 Task: In the  document diagram.html. Insert footer and write 'ww.ramsons.com'. Find the word using Dictionary 'Gift' Use the tool word Count and display word count while typing
Action: Mouse moved to (278, 489)
Screenshot: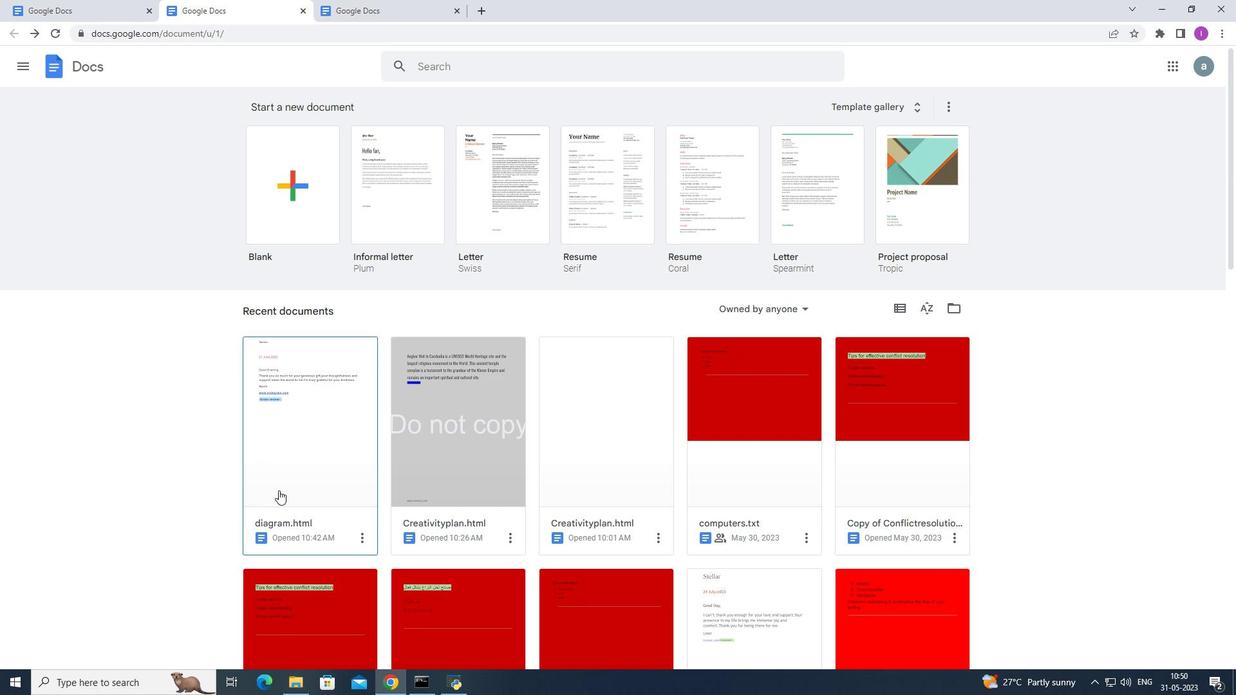 
Action: Mouse pressed left at (278, 489)
Screenshot: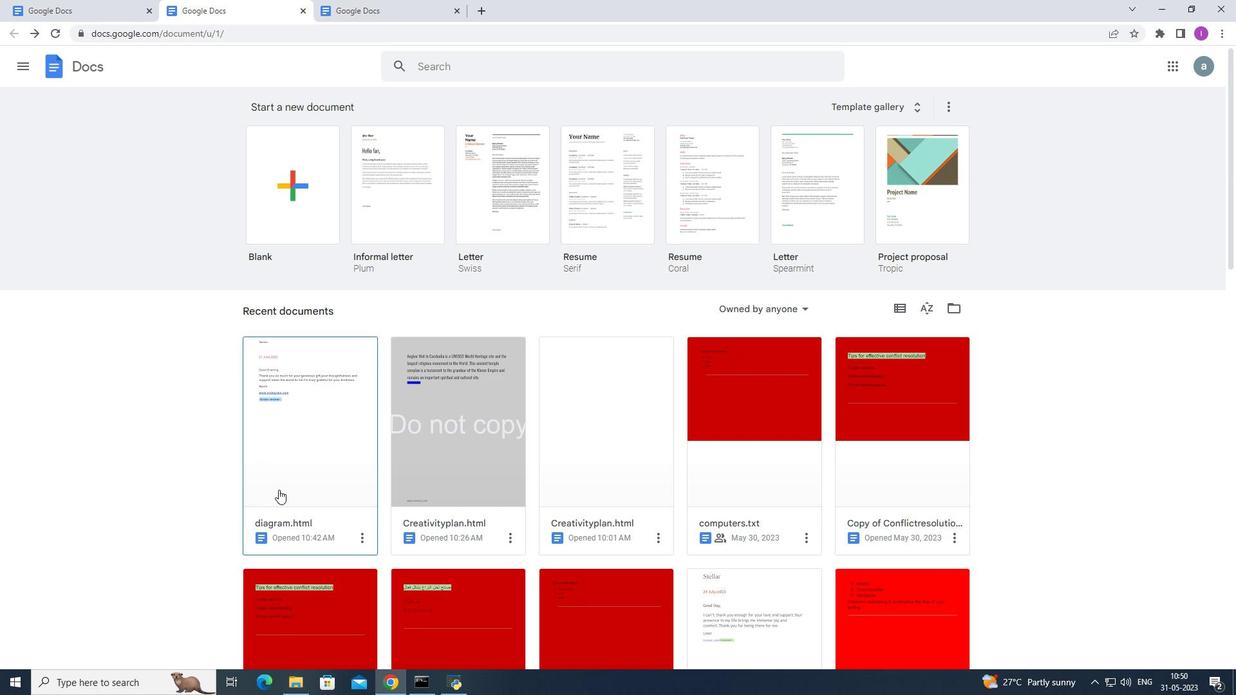 
Action: Mouse moved to (128, 74)
Screenshot: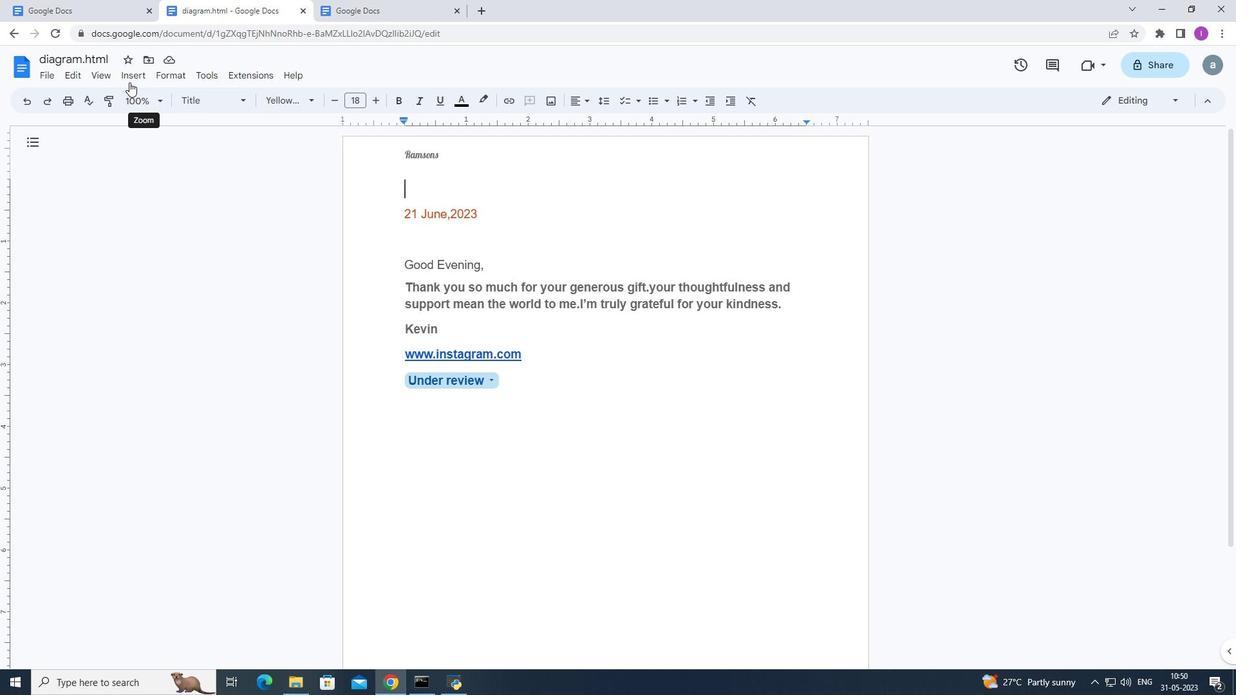 
Action: Mouse pressed left at (128, 74)
Screenshot: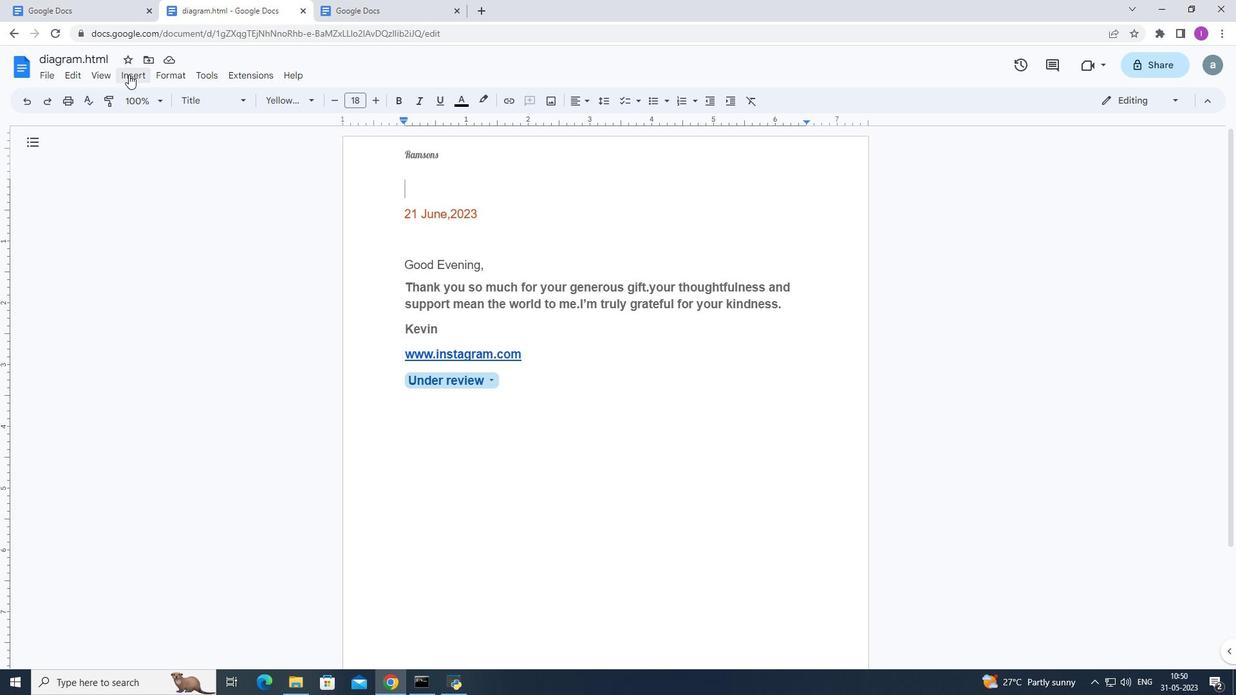 
Action: Mouse moved to (356, 422)
Screenshot: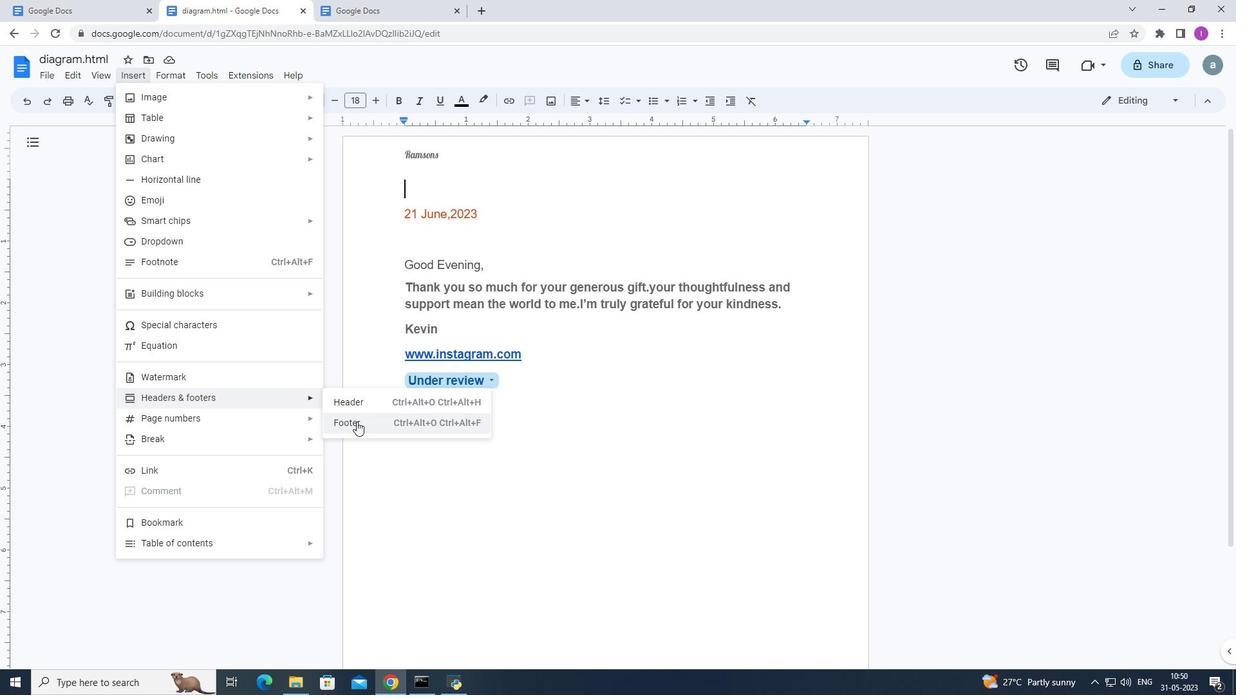 
Action: Mouse pressed left at (356, 422)
Screenshot: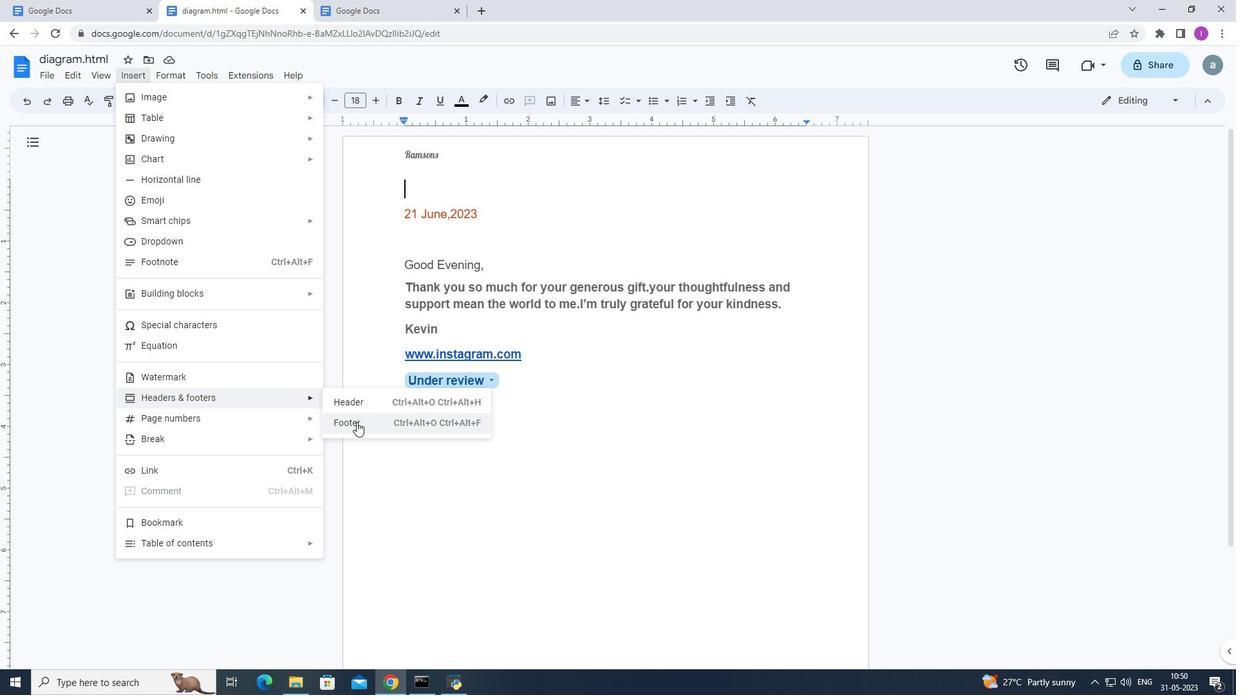 
Action: Mouse moved to (392, 639)
Screenshot: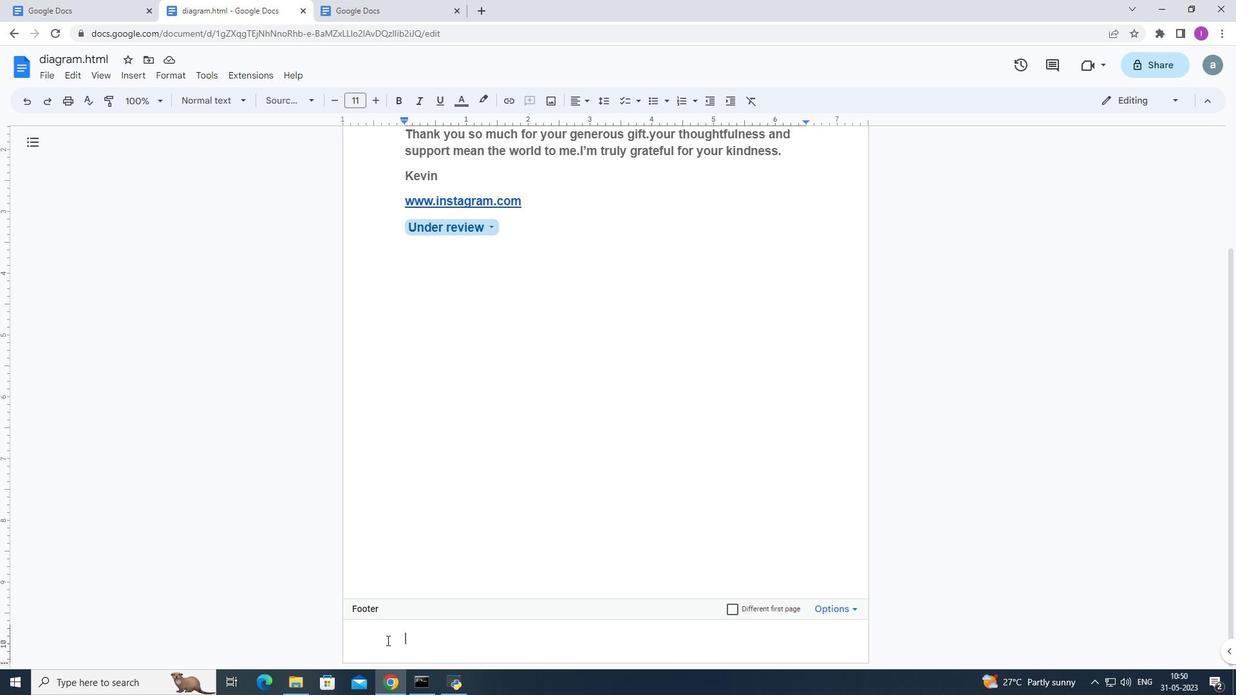 
Action: Key pressed www.ramsi<Key.backspace>ons.com
Screenshot: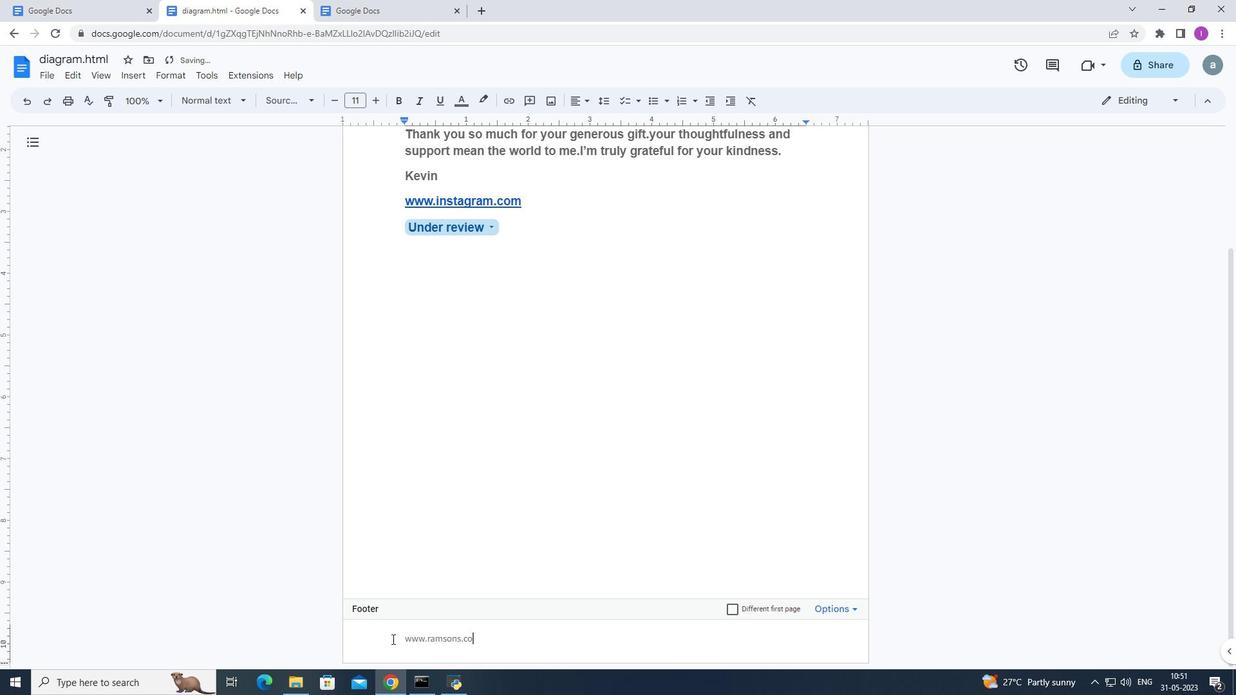 
Action: Mouse moved to (549, 656)
Screenshot: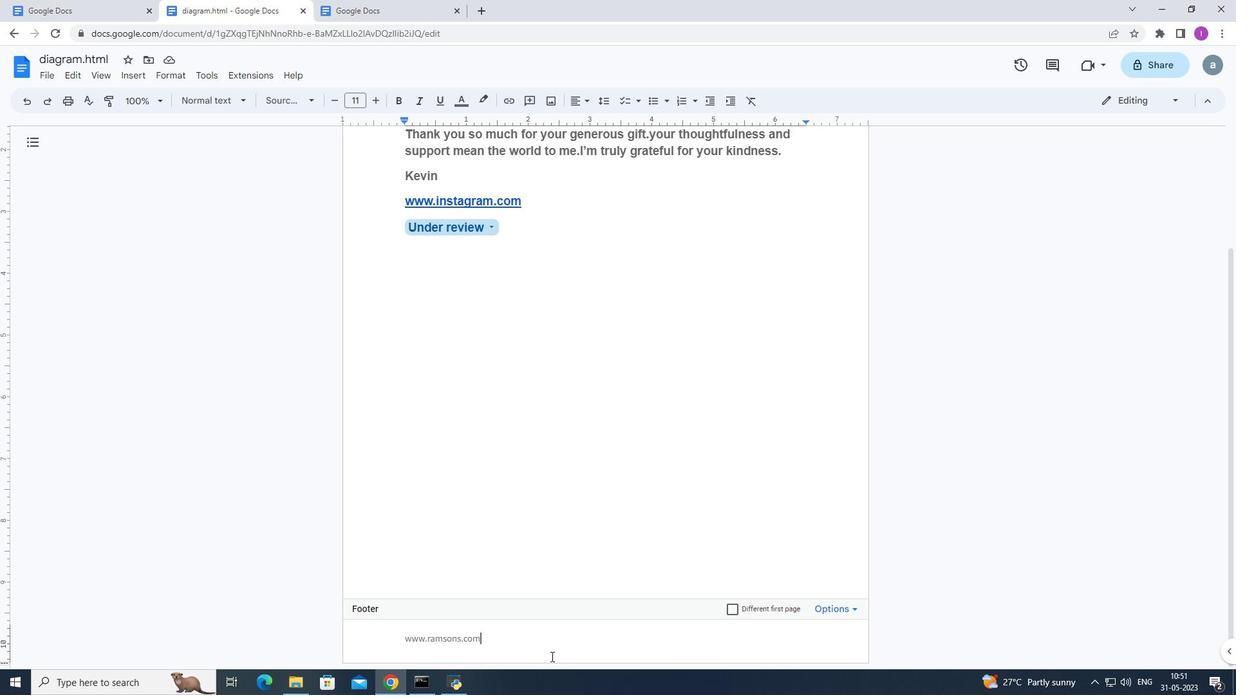 
Action: Mouse pressed left at (549, 656)
Screenshot: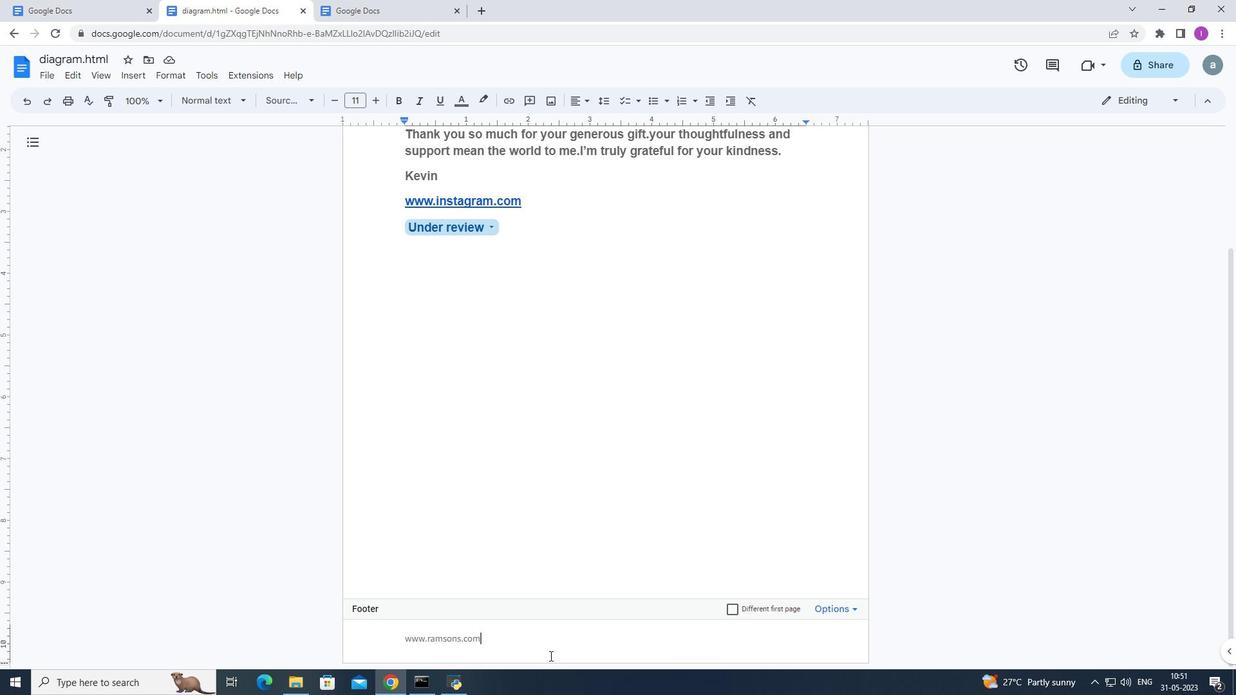 
Action: Mouse moved to (546, 648)
Screenshot: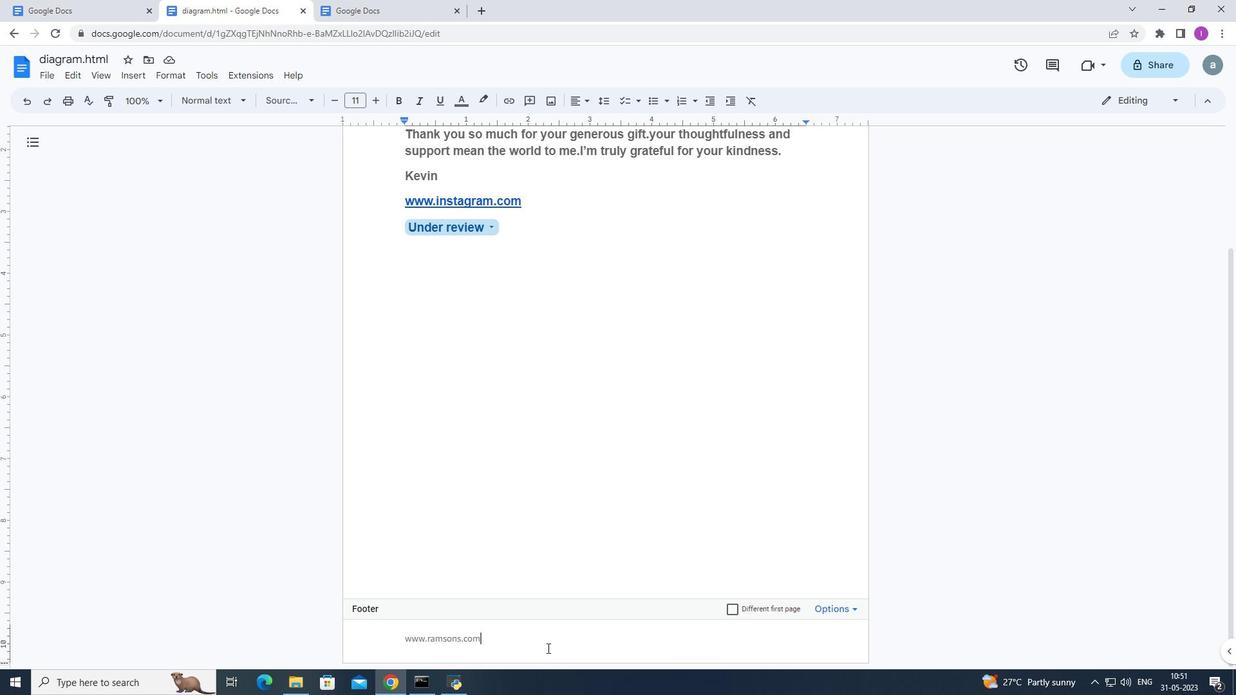 
Action: Key pressed <Key.enter>
Screenshot: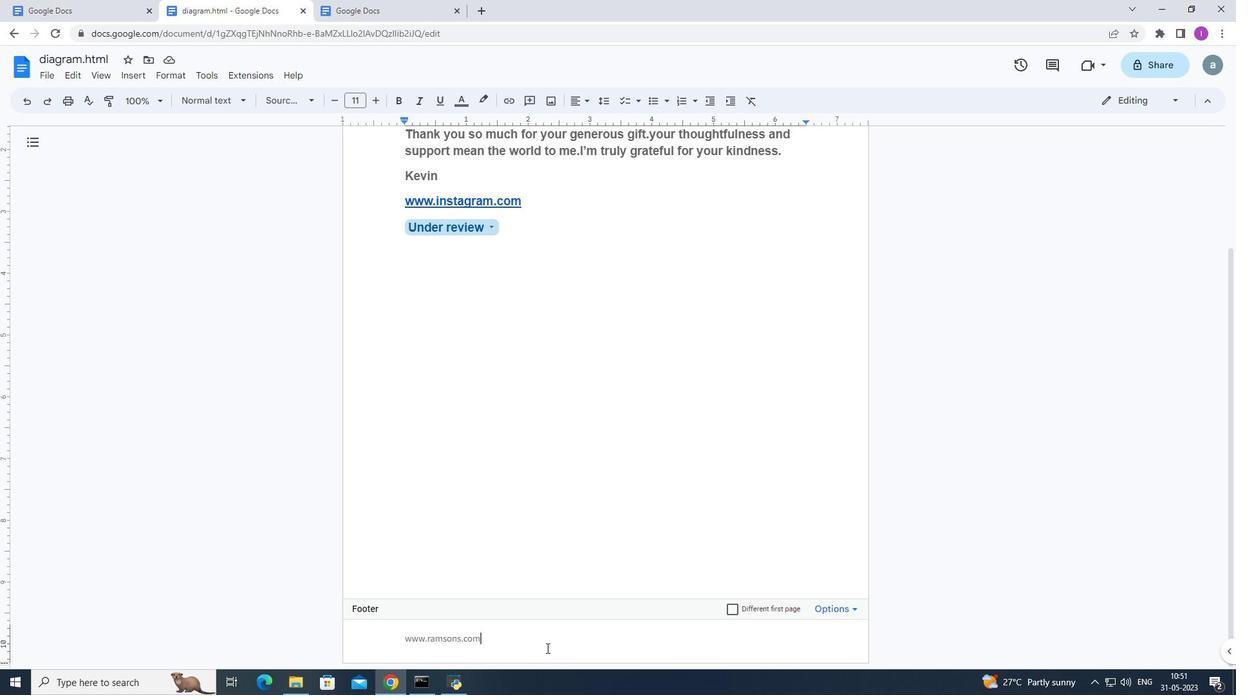 
Action: Mouse moved to (675, 383)
Screenshot: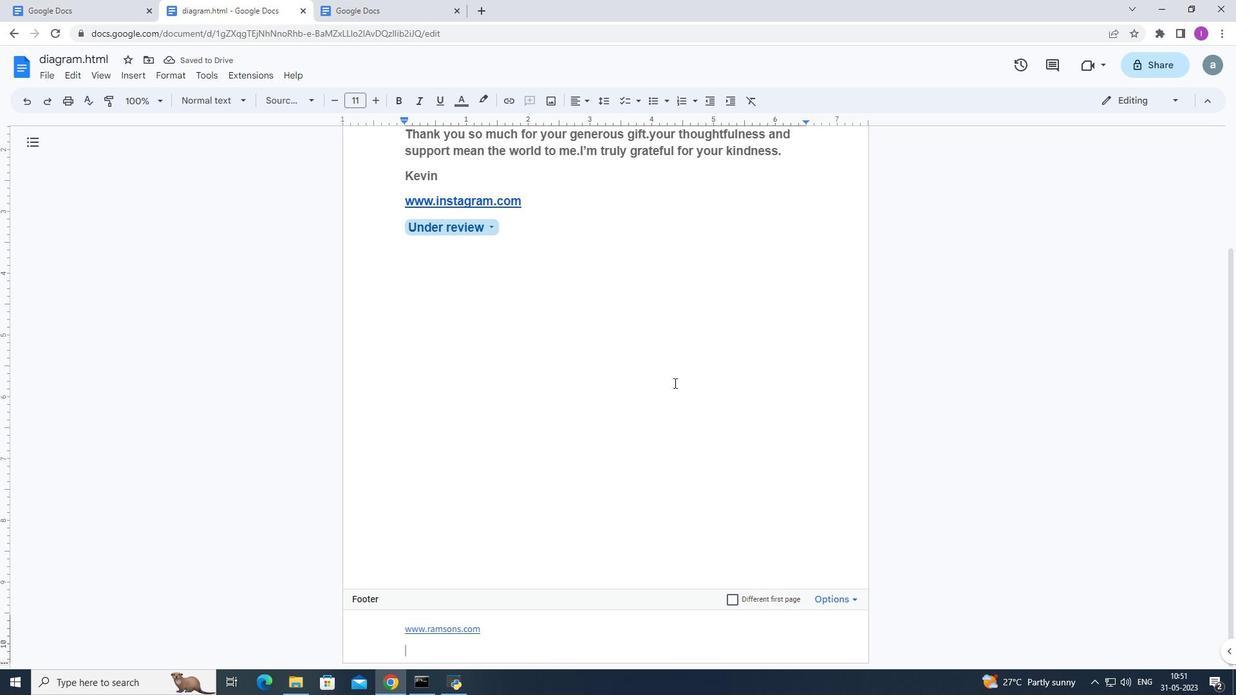 
Action: Mouse scrolled (675, 383) with delta (0, 0)
Screenshot: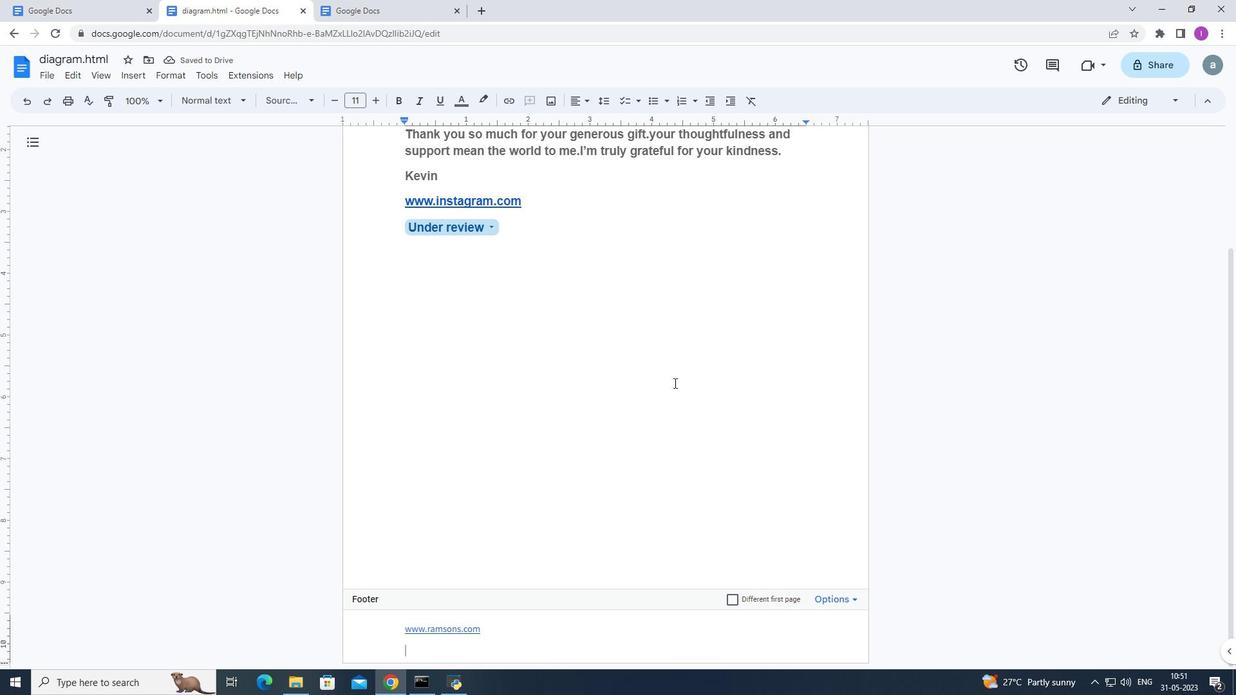 
Action: Mouse scrolled (675, 383) with delta (0, 0)
Screenshot: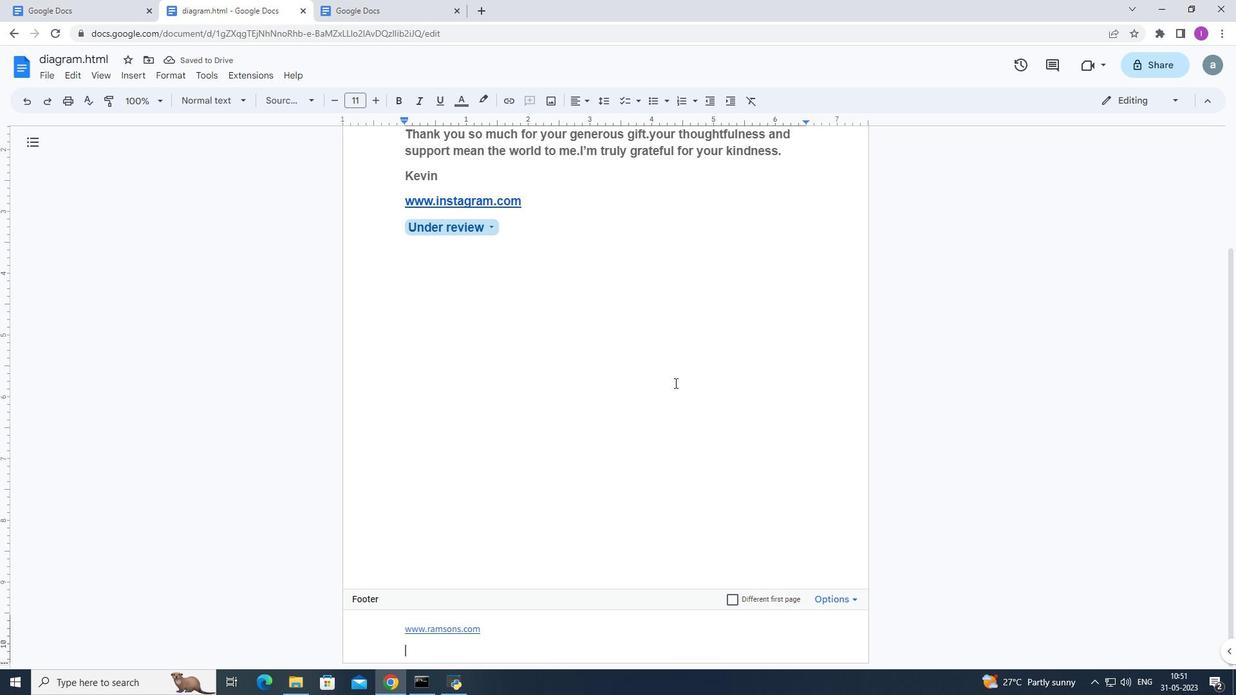 
Action: Mouse moved to (647, 261)
Screenshot: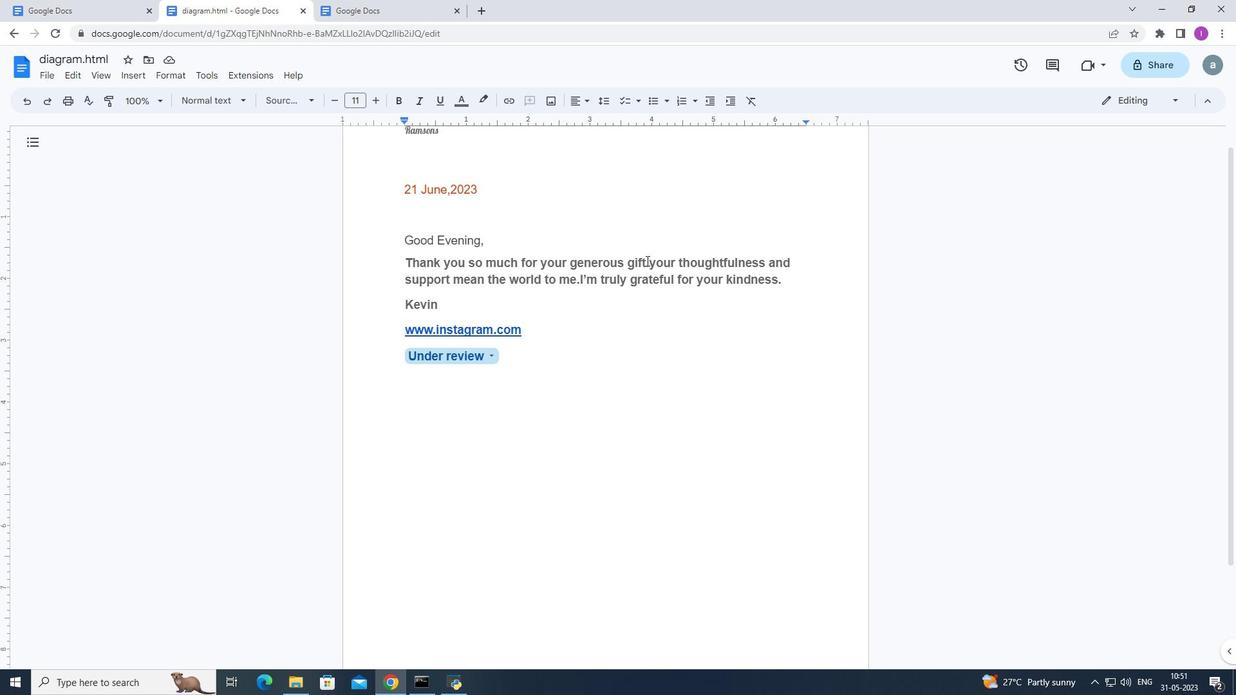 
Action: Mouse pressed left at (647, 261)
Screenshot: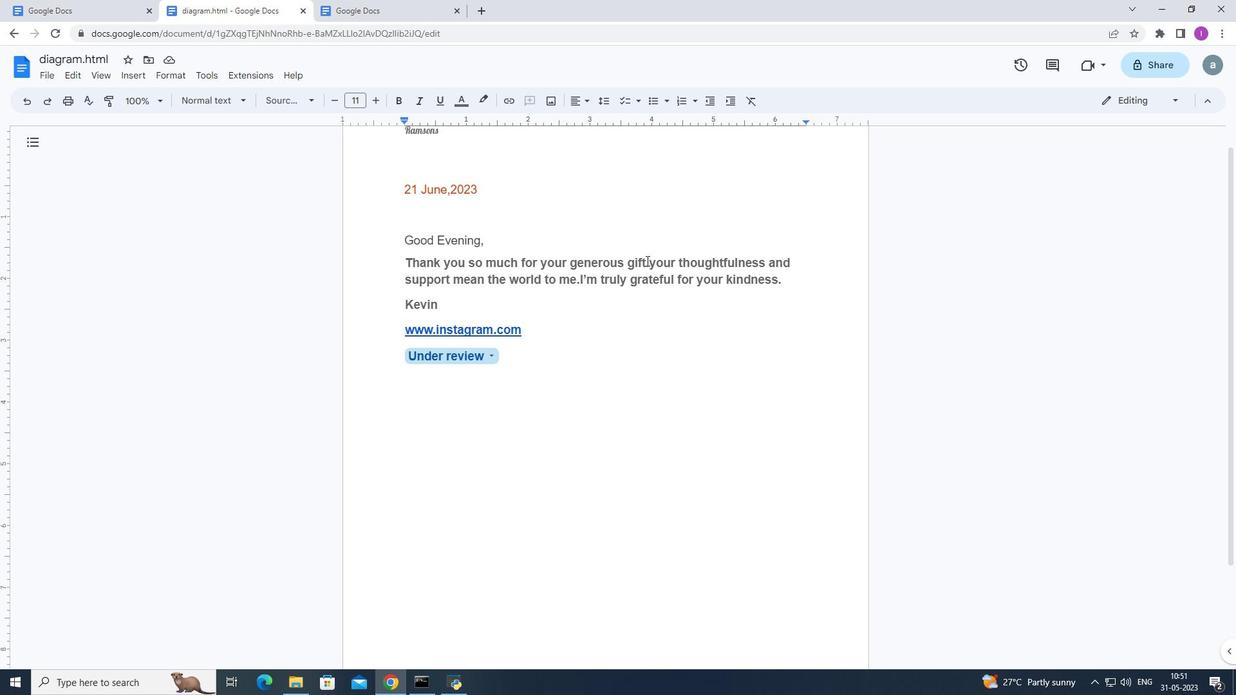 
Action: Mouse moved to (696, 222)
Screenshot: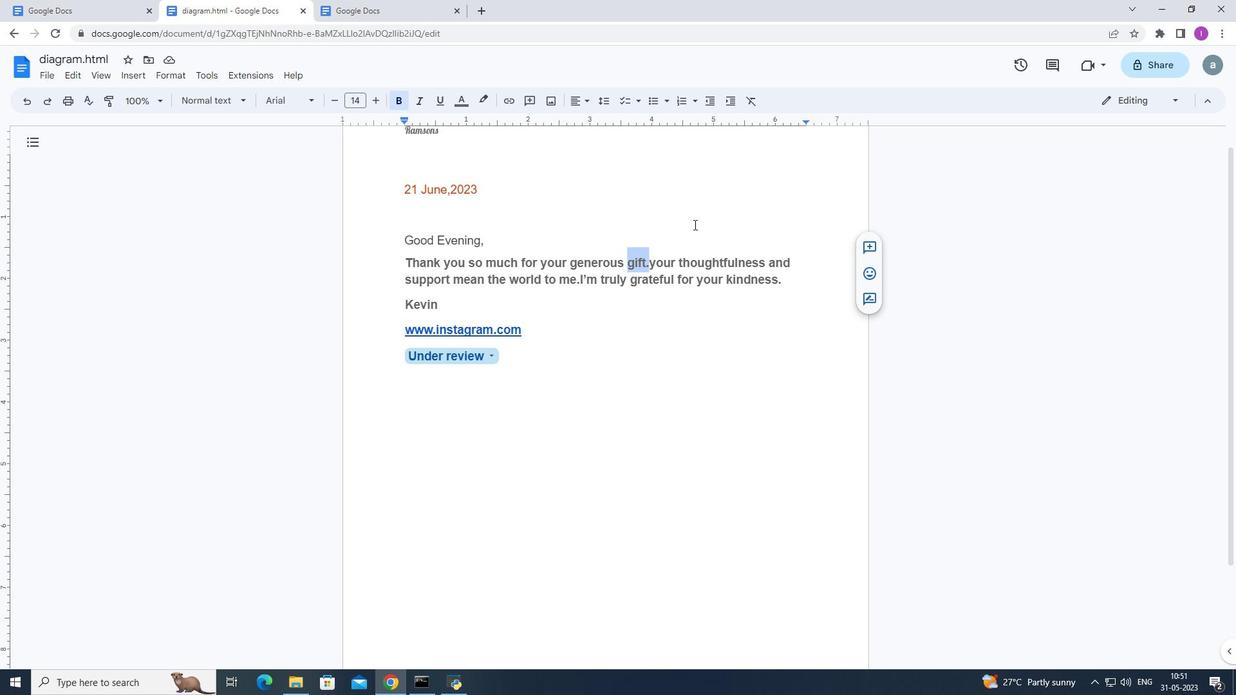 
Action: Mouse pressed left at (696, 222)
Screenshot: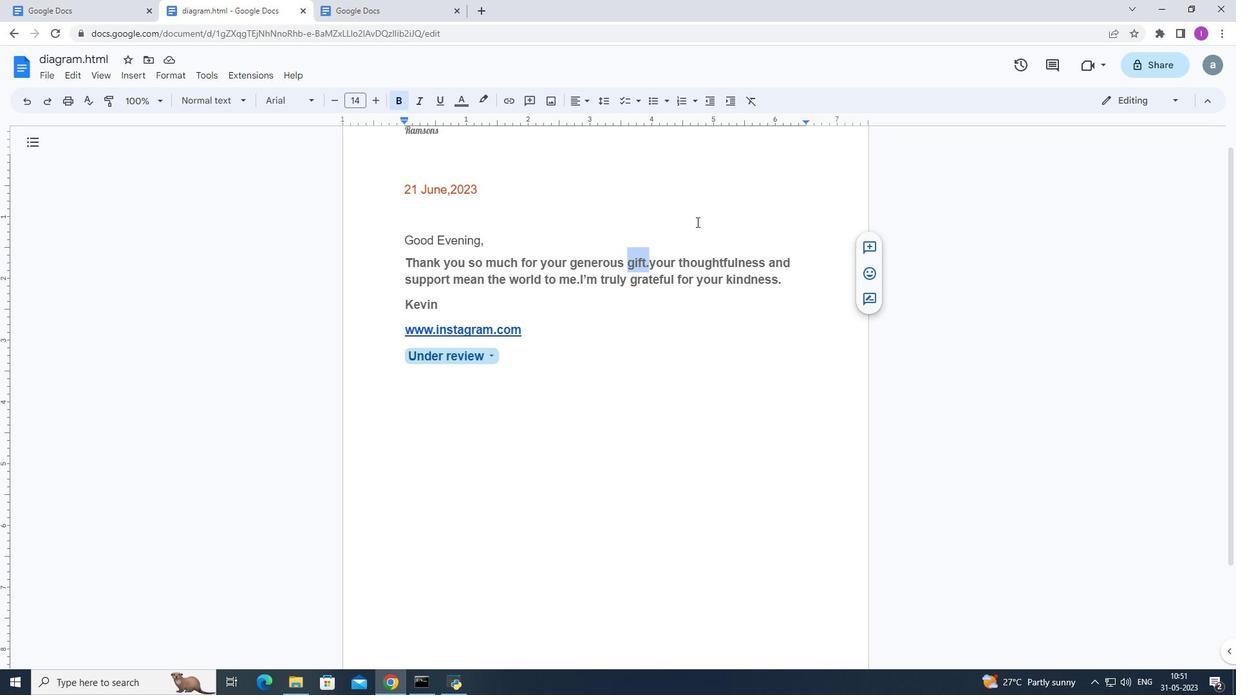 
Action: Mouse moved to (645, 265)
Screenshot: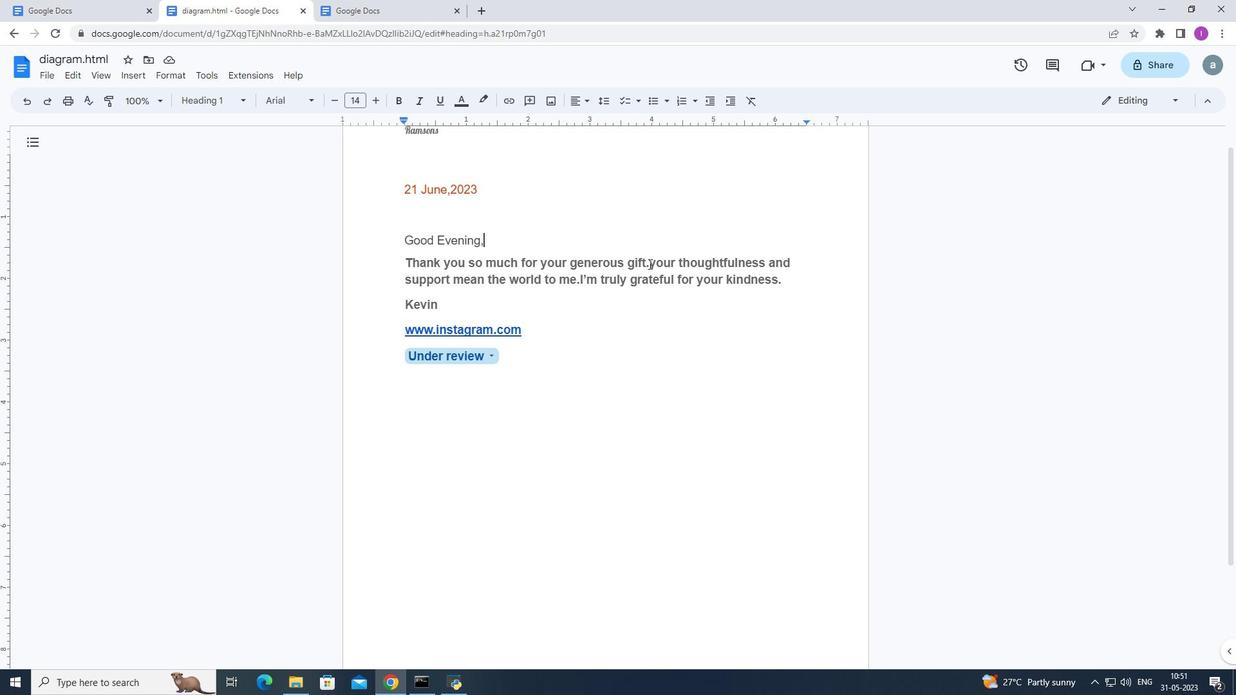 
Action: Mouse pressed left at (645, 265)
Screenshot: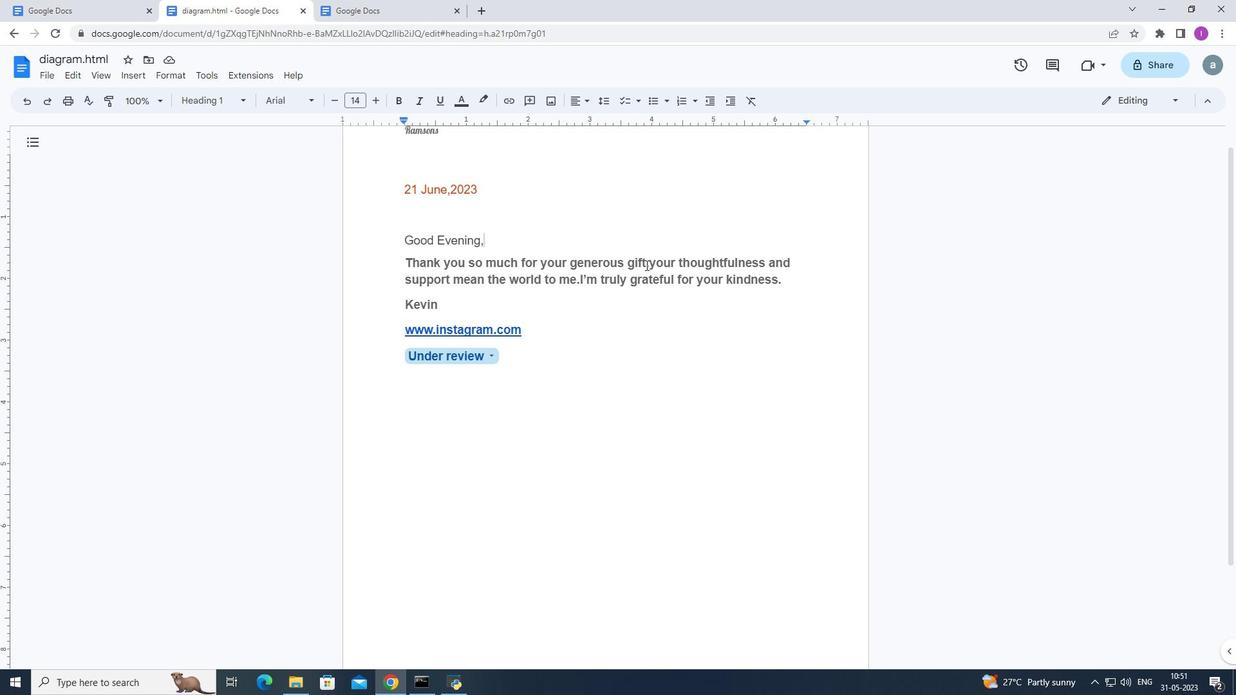 
Action: Mouse moved to (206, 75)
Screenshot: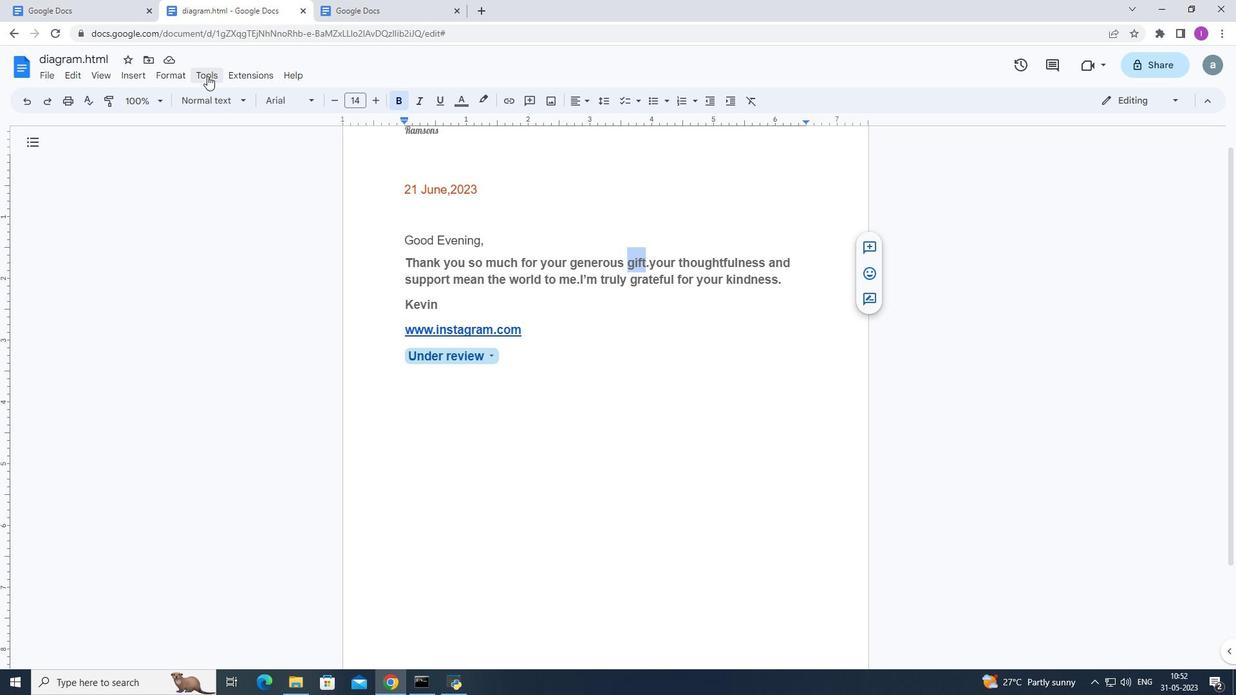 
Action: Mouse pressed left at (206, 75)
Screenshot: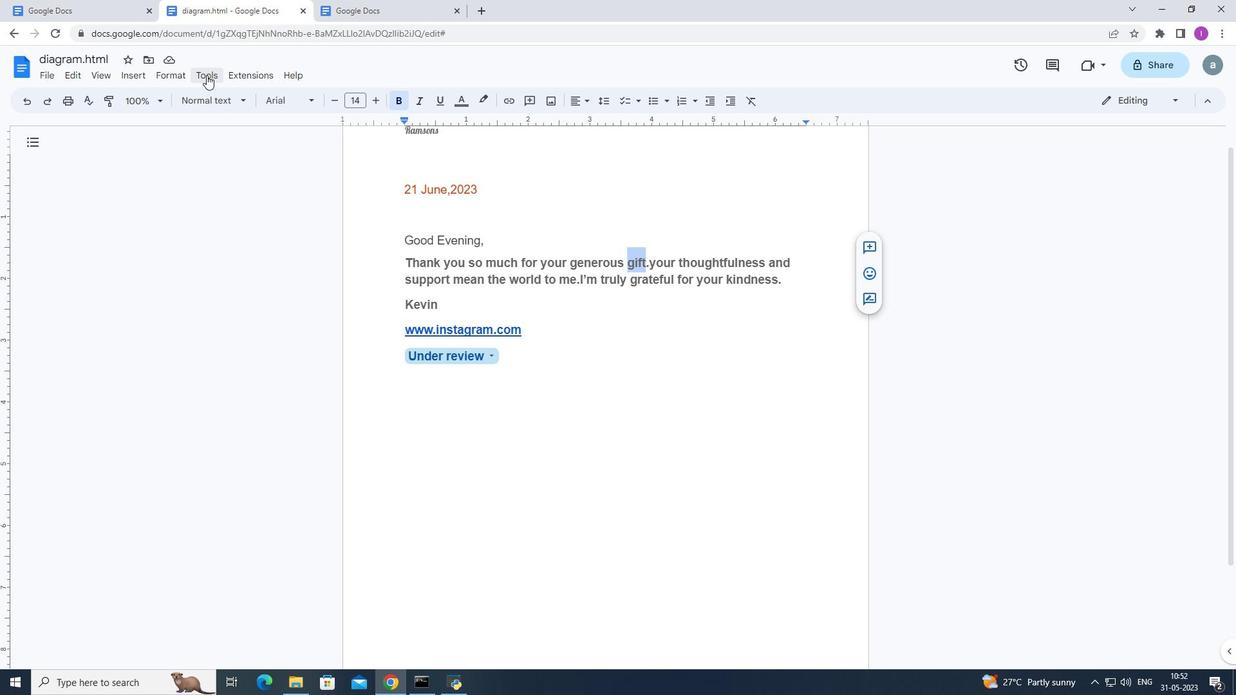 
Action: Mouse moved to (238, 245)
Screenshot: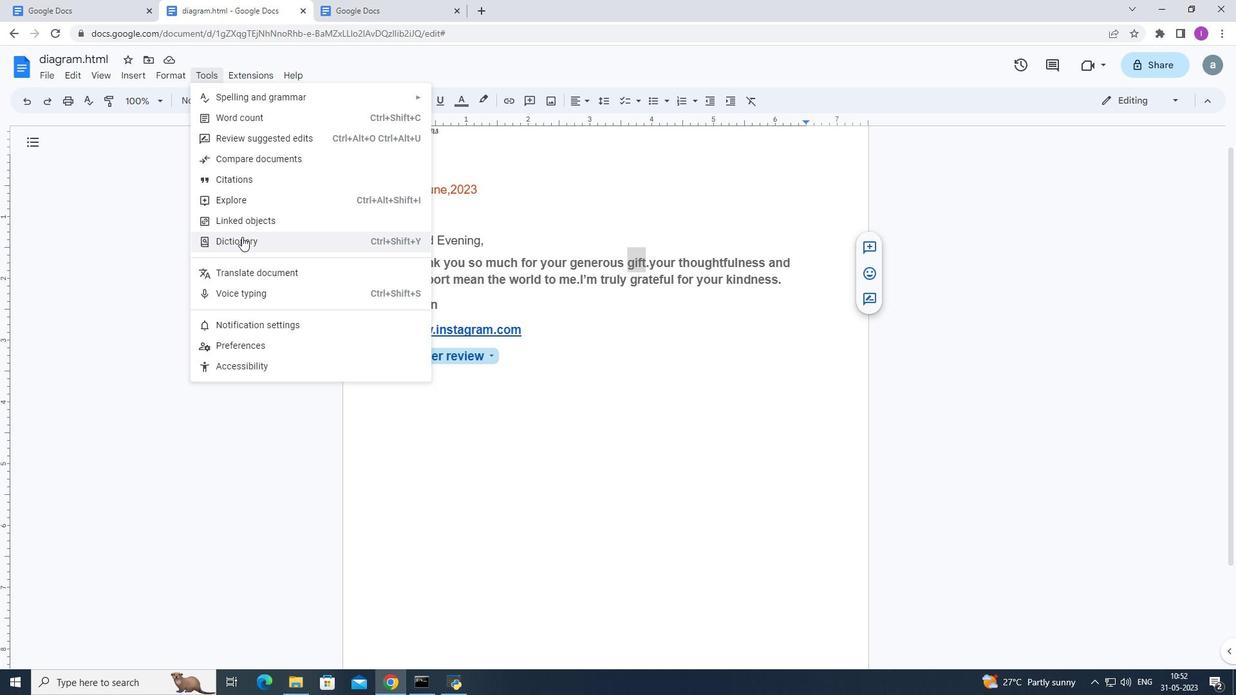 
Action: Mouse pressed left at (238, 245)
Screenshot: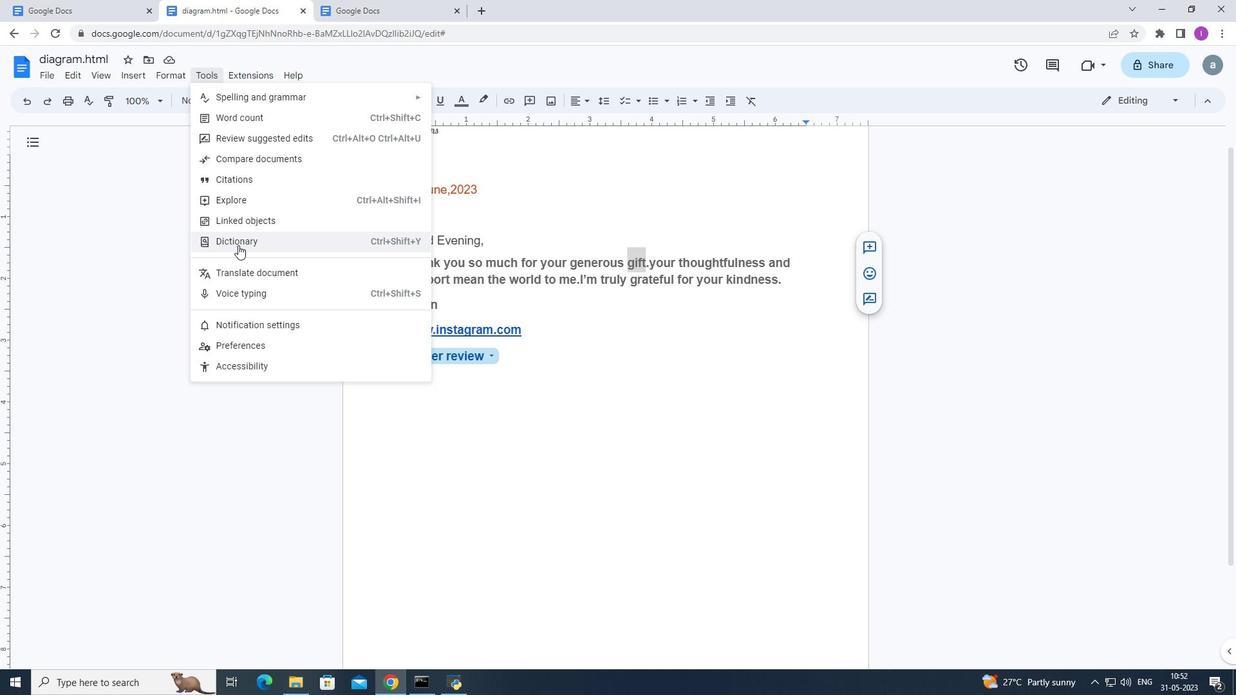 
Action: Mouse moved to (208, 75)
Screenshot: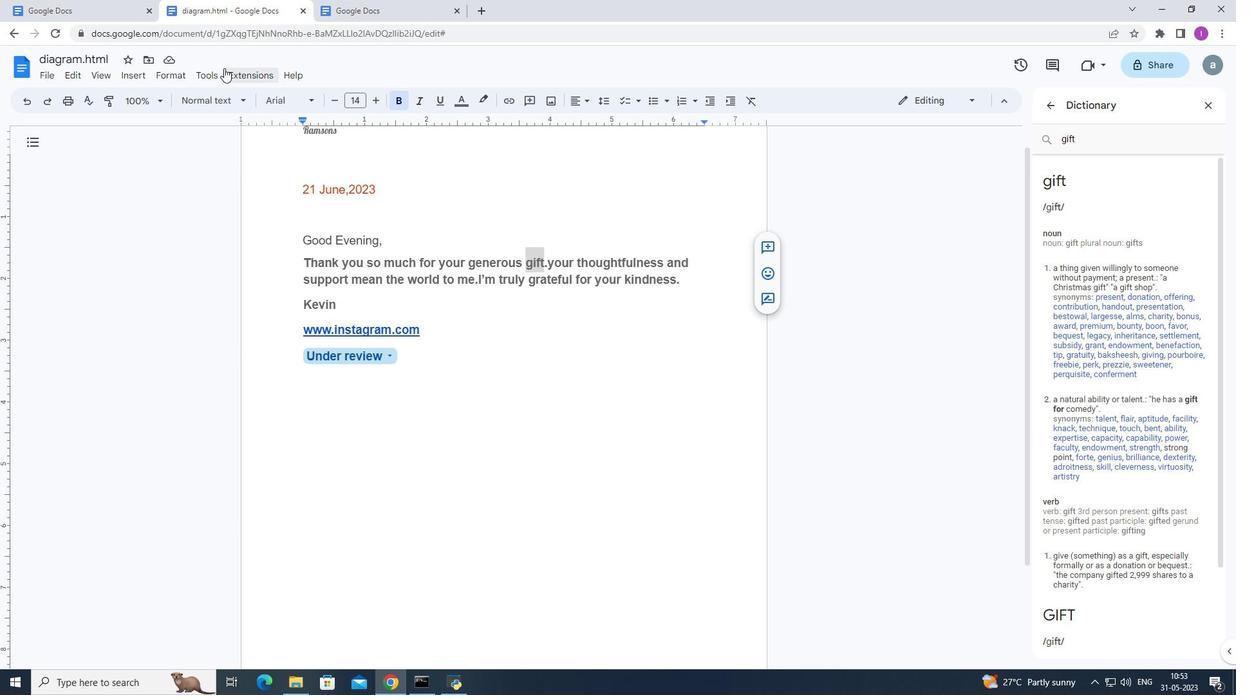 
Action: Mouse pressed left at (208, 75)
Screenshot: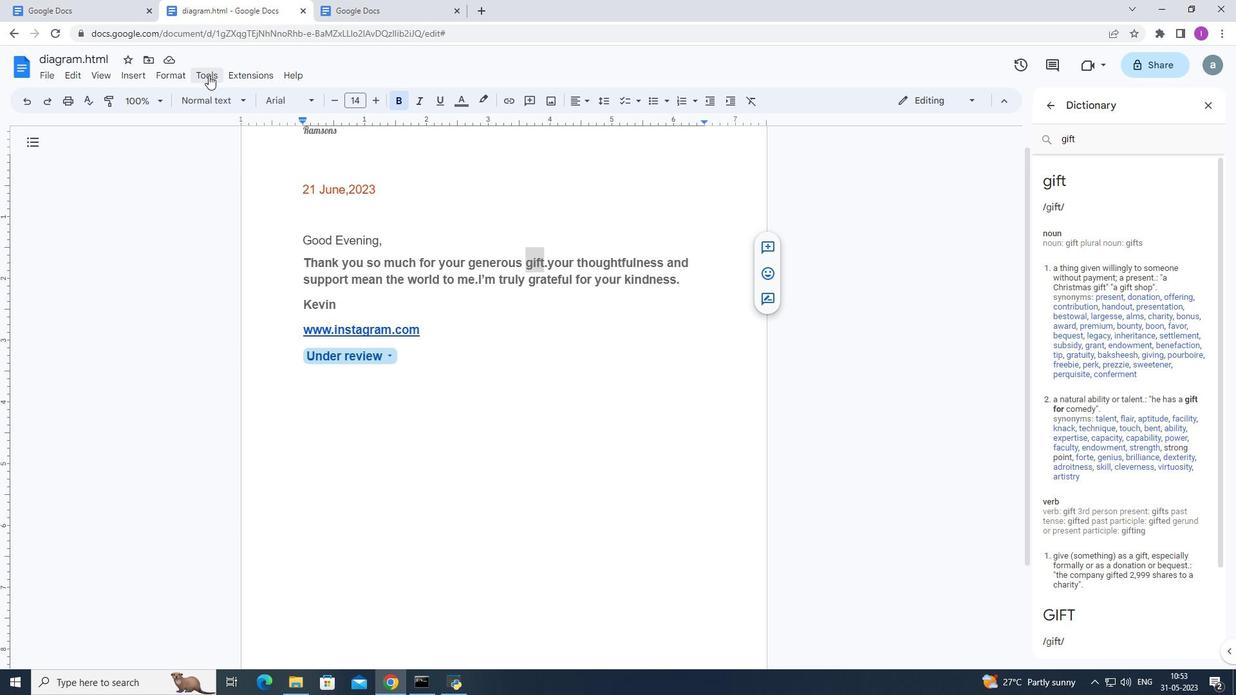 
Action: Mouse moved to (271, 119)
Screenshot: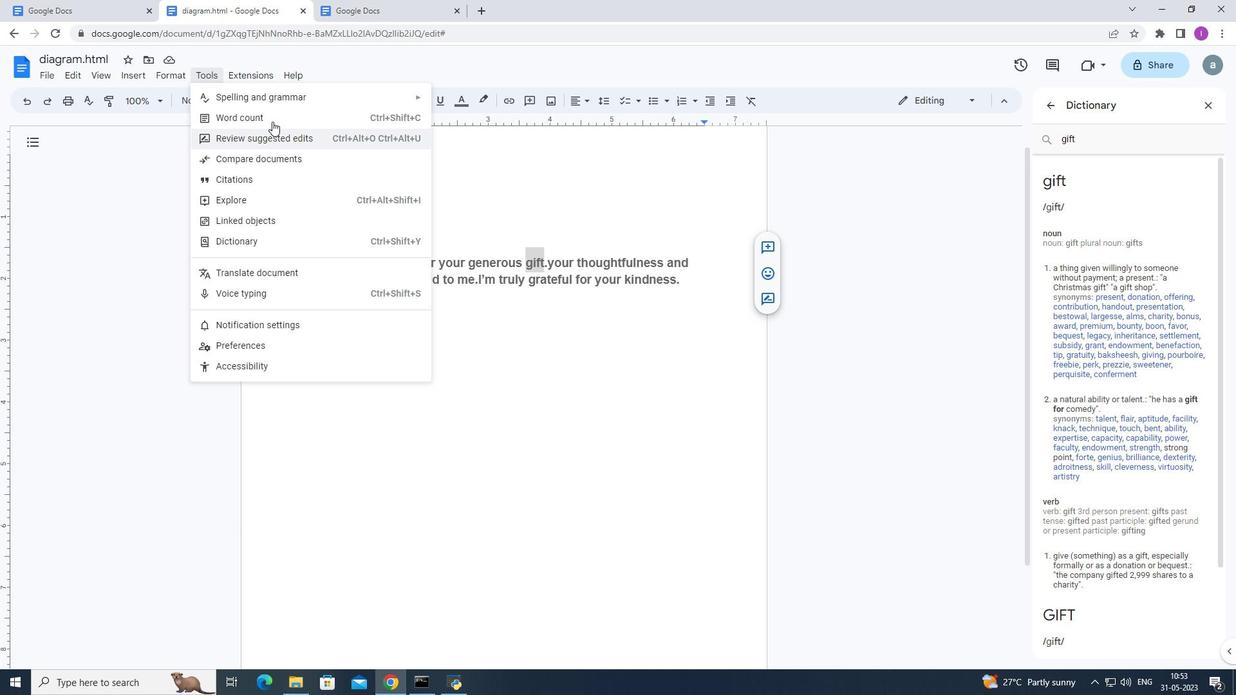 
Action: Mouse pressed left at (271, 119)
Screenshot: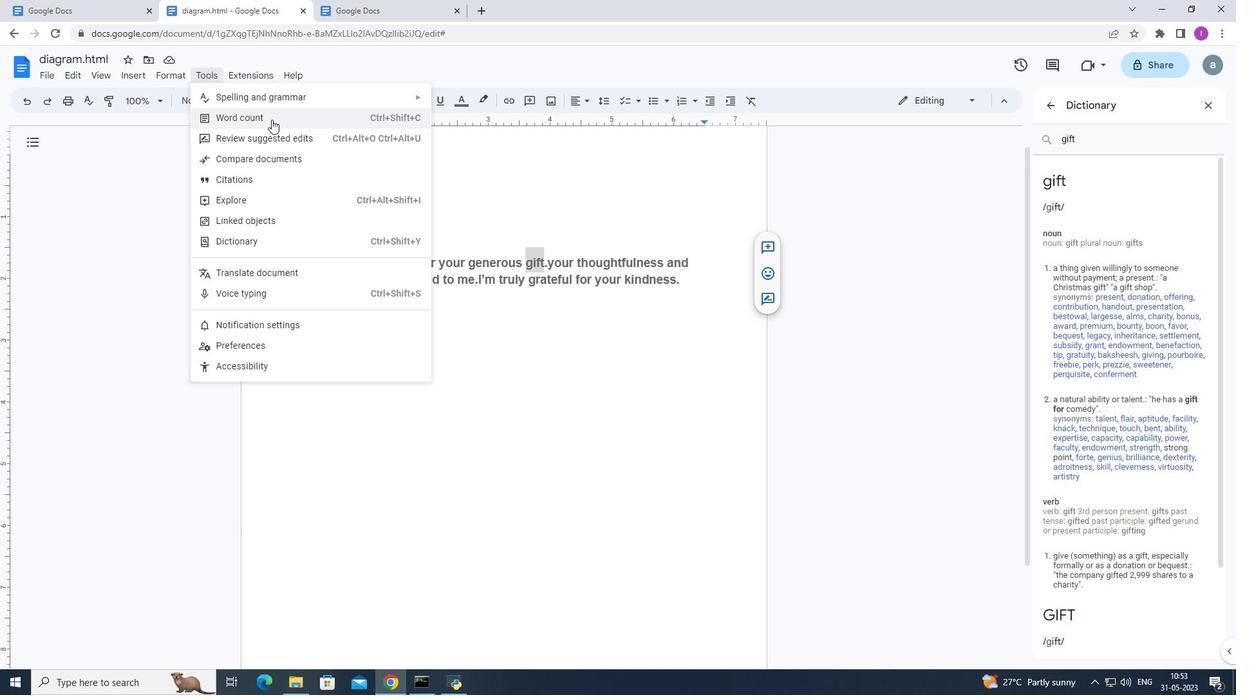 
Action: Mouse moved to (677, 459)
Screenshot: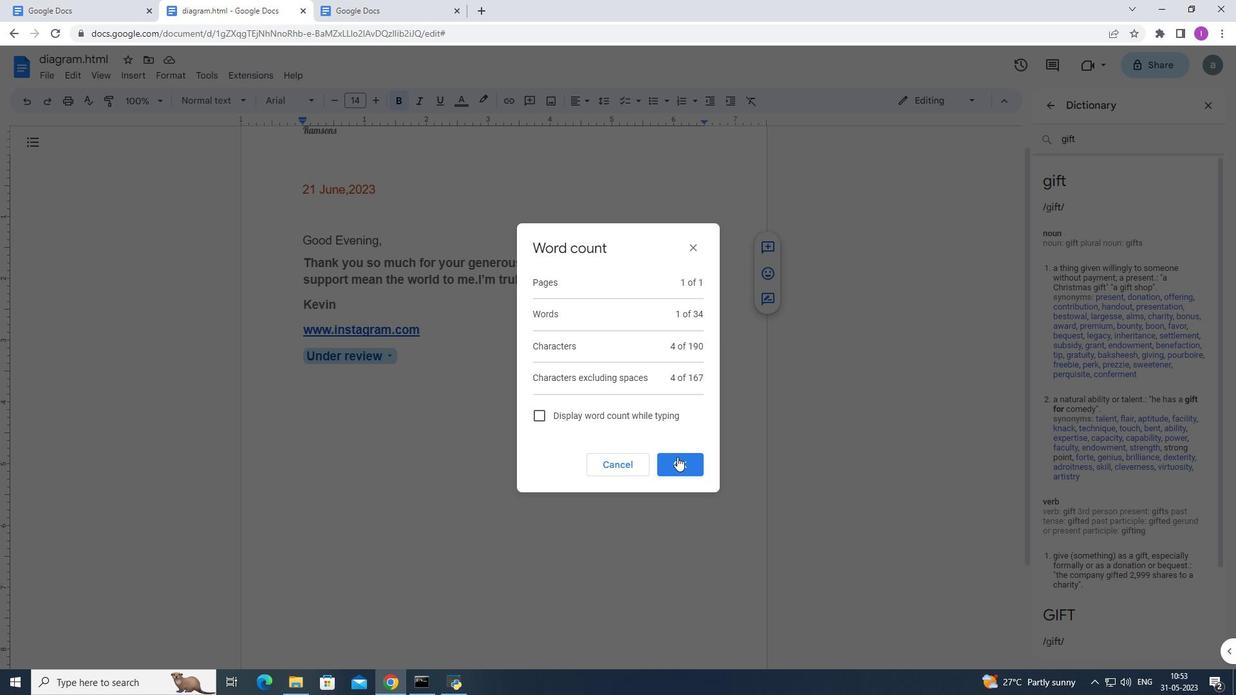 
Action: Mouse pressed left at (677, 459)
Screenshot: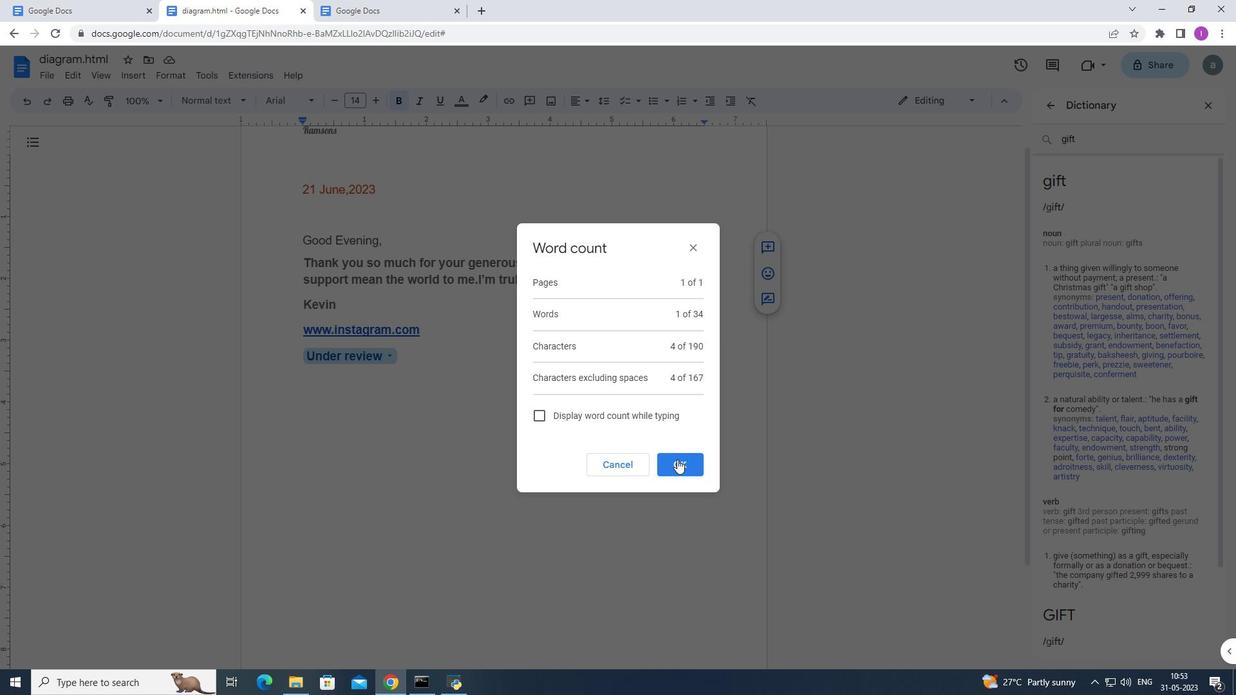 
Action: Mouse moved to (214, 80)
Screenshot: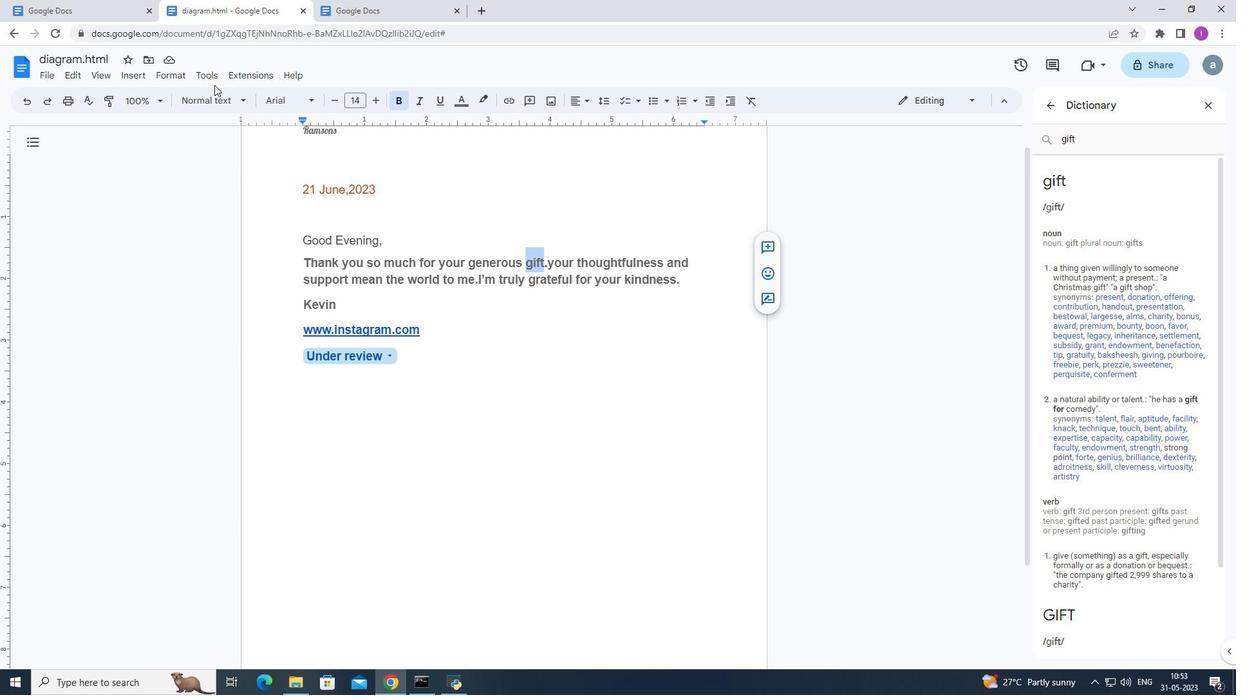 
Action: Mouse pressed left at (214, 80)
Screenshot: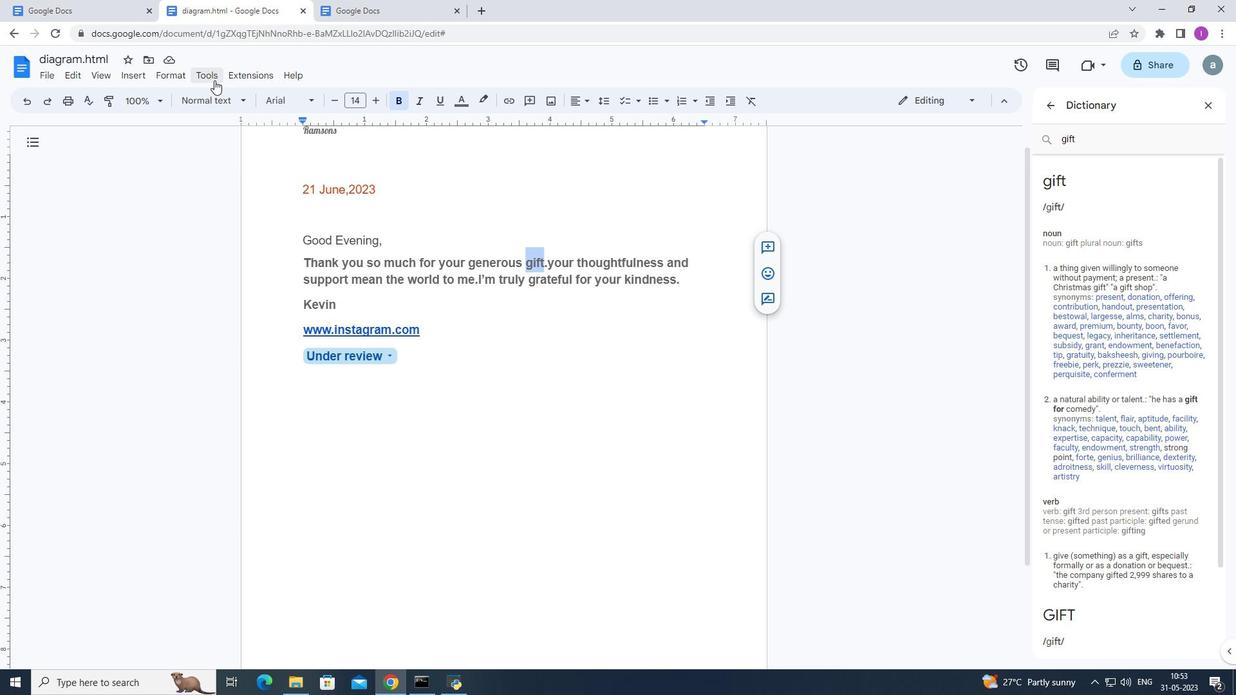 
Action: Mouse moved to (251, 116)
Screenshot: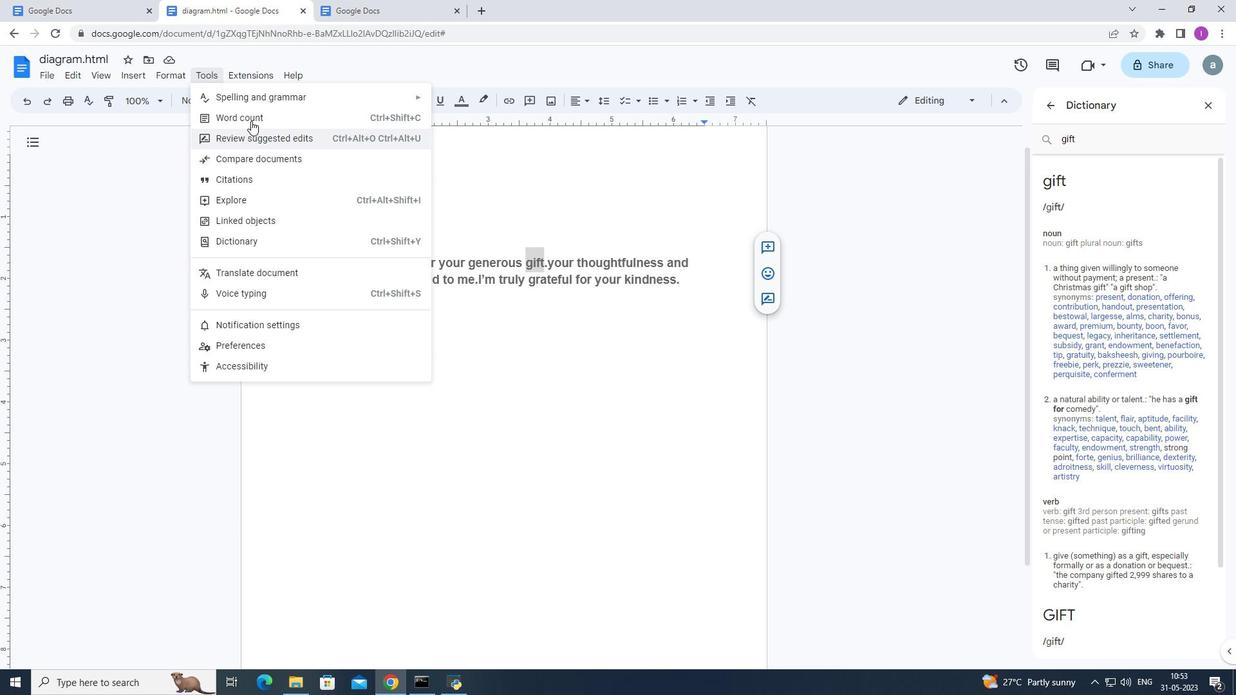 
Action: Mouse pressed left at (251, 116)
Screenshot: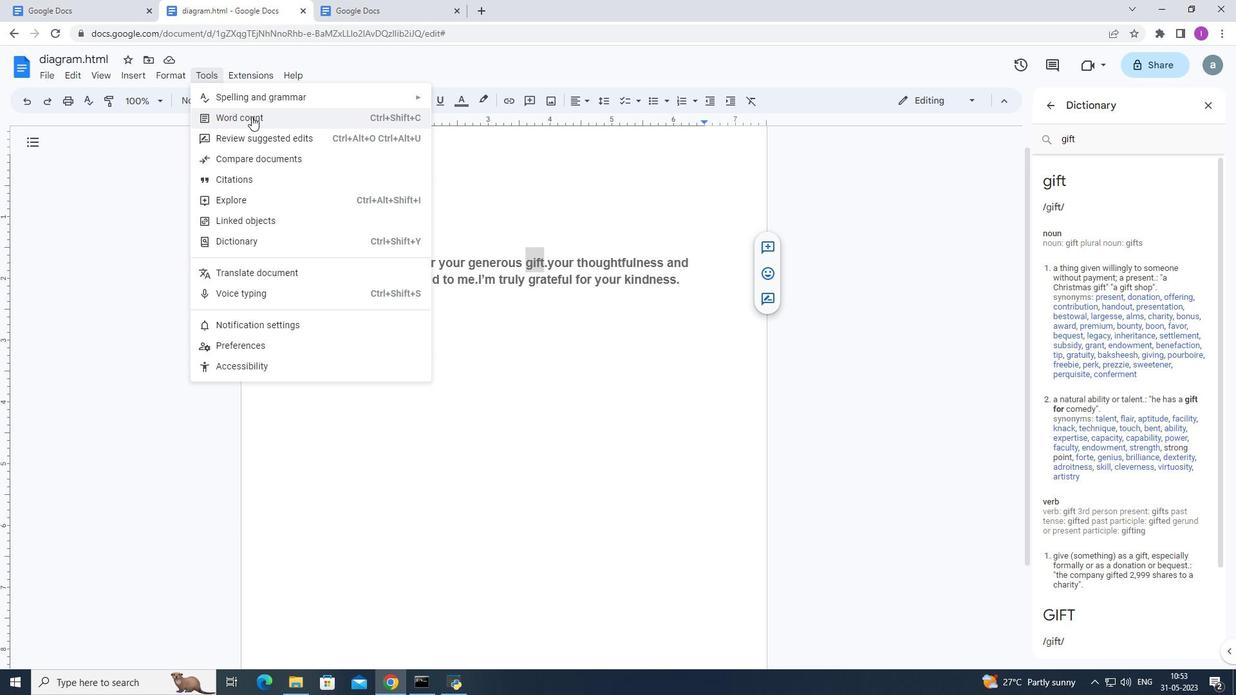 
Action: Mouse moved to (538, 412)
Screenshot: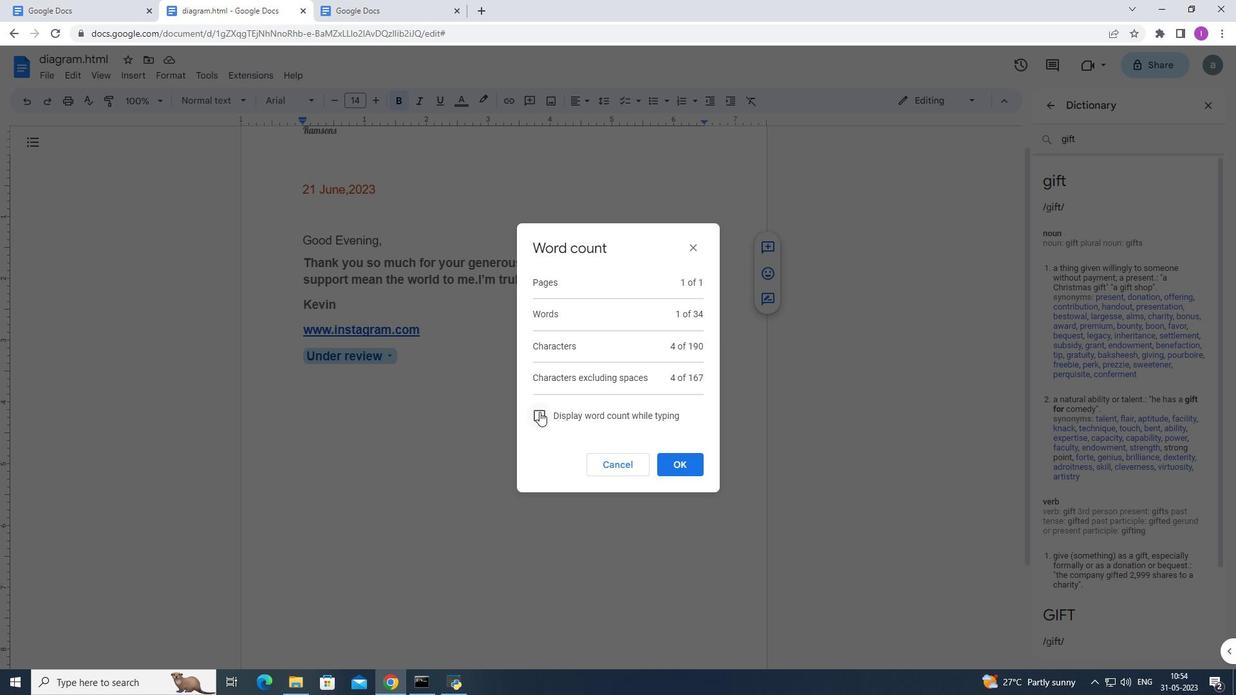 
Action: Mouse pressed left at (538, 412)
Screenshot: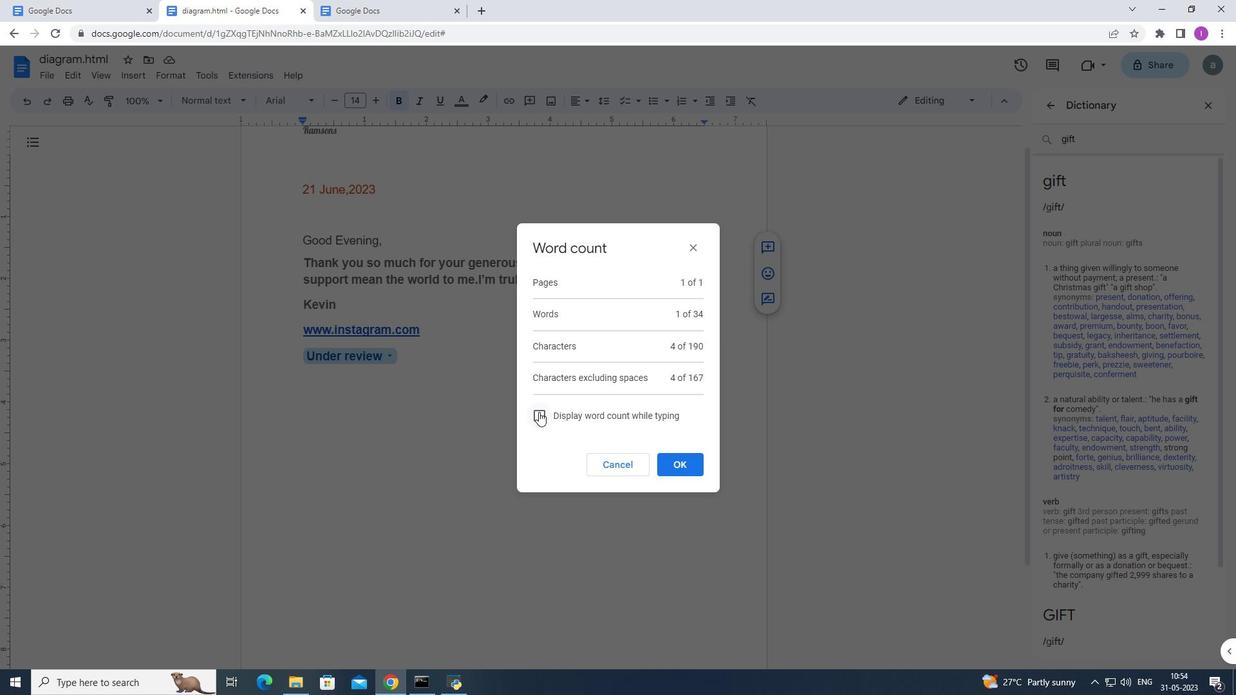 
Action: Mouse moved to (675, 460)
Screenshot: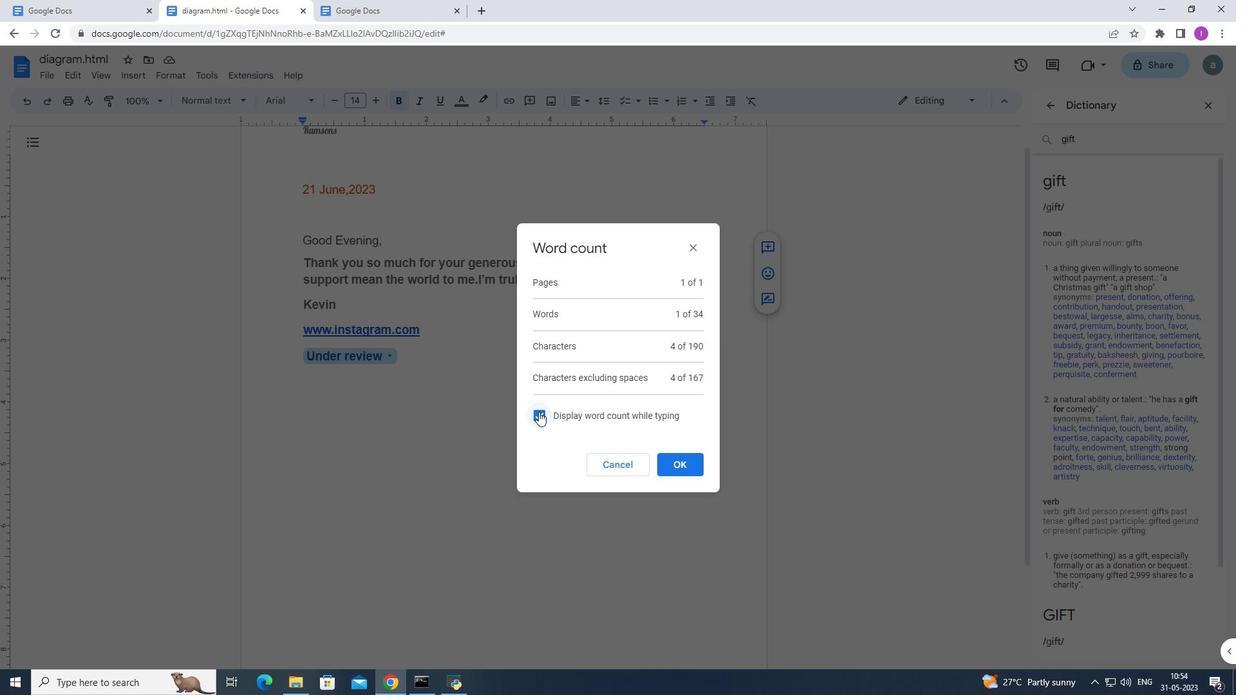 
Action: Mouse pressed left at (675, 460)
Screenshot: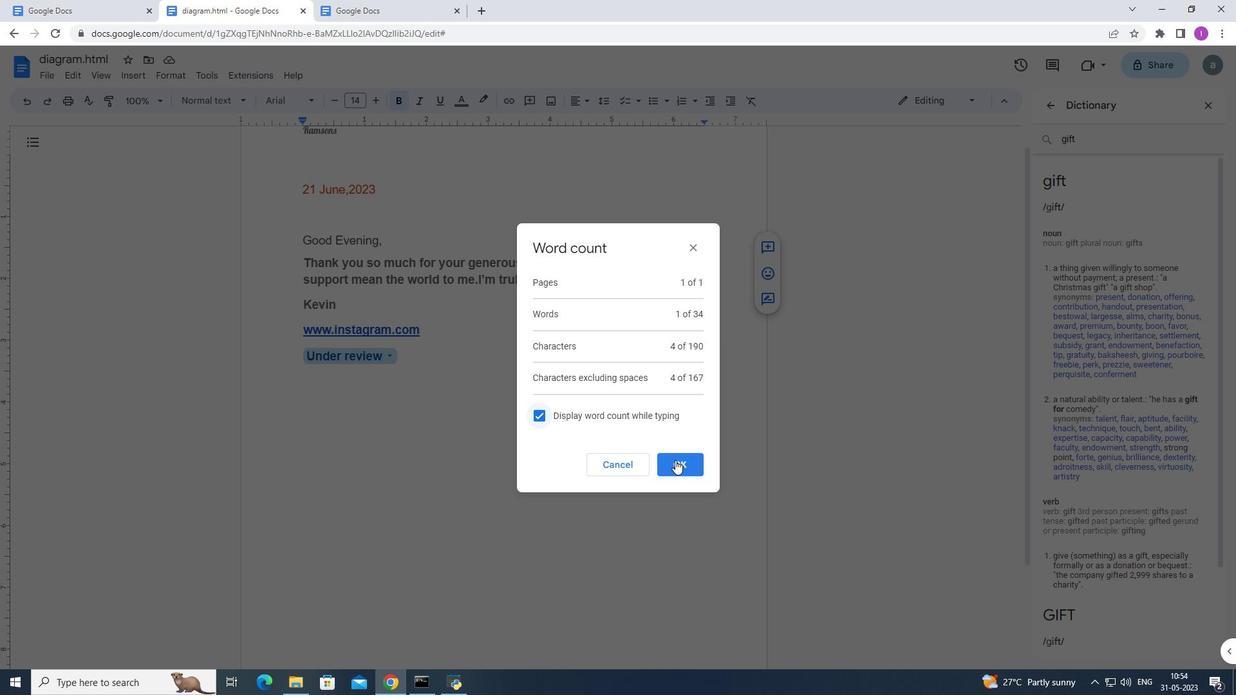 
Action: Mouse moved to (332, 524)
Screenshot: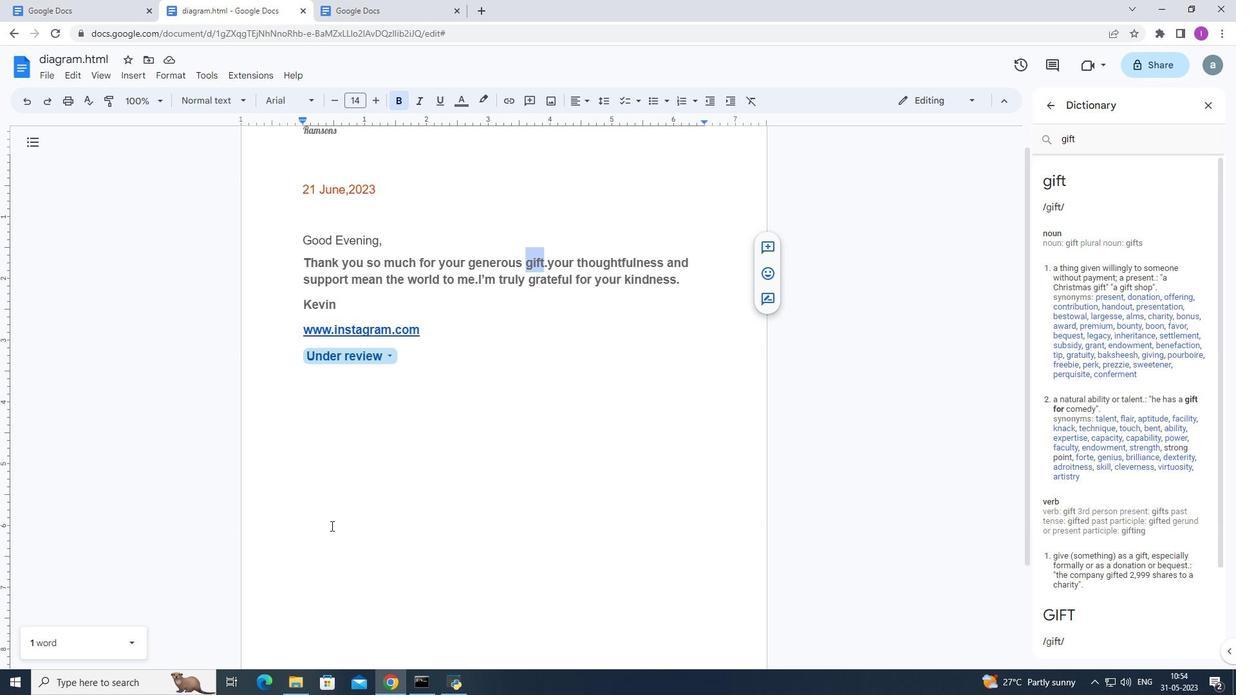 
